 Task: Add Bonne Maman Strawberry Fruit Spread More Fruit Less Sugar to the cart.
Action: Mouse moved to (777, 267)
Screenshot: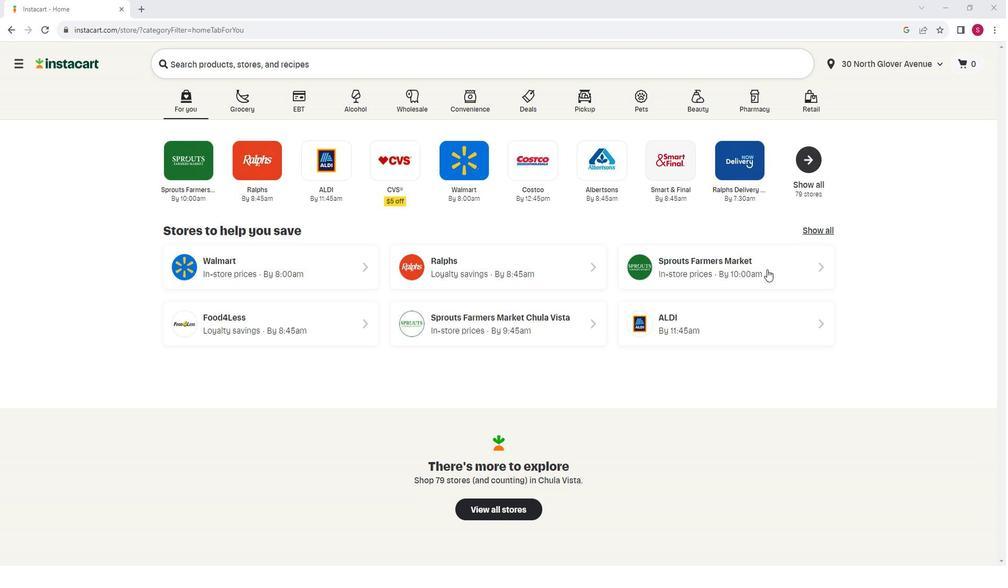 
Action: Mouse pressed left at (777, 267)
Screenshot: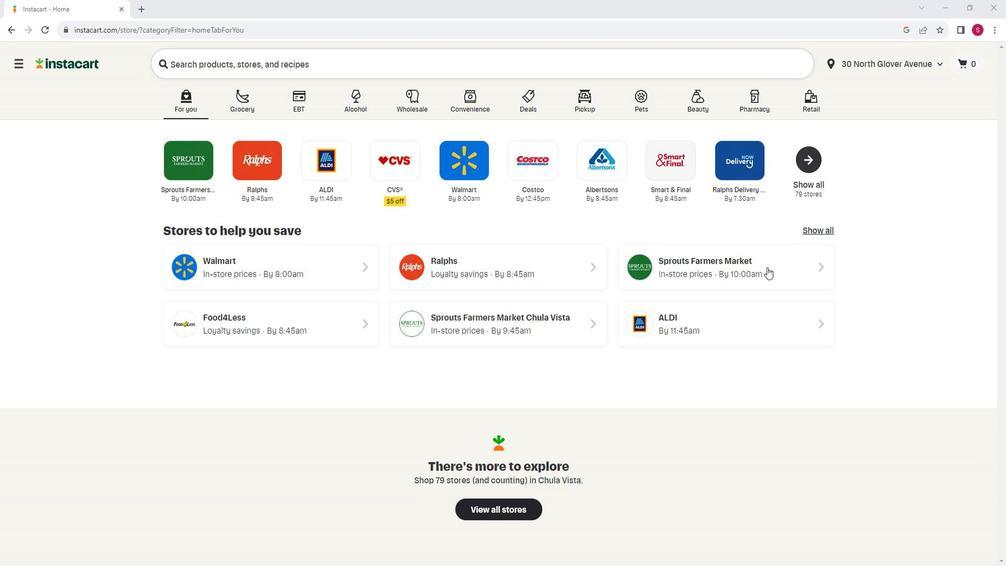 
Action: Mouse moved to (77, 389)
Screenshot: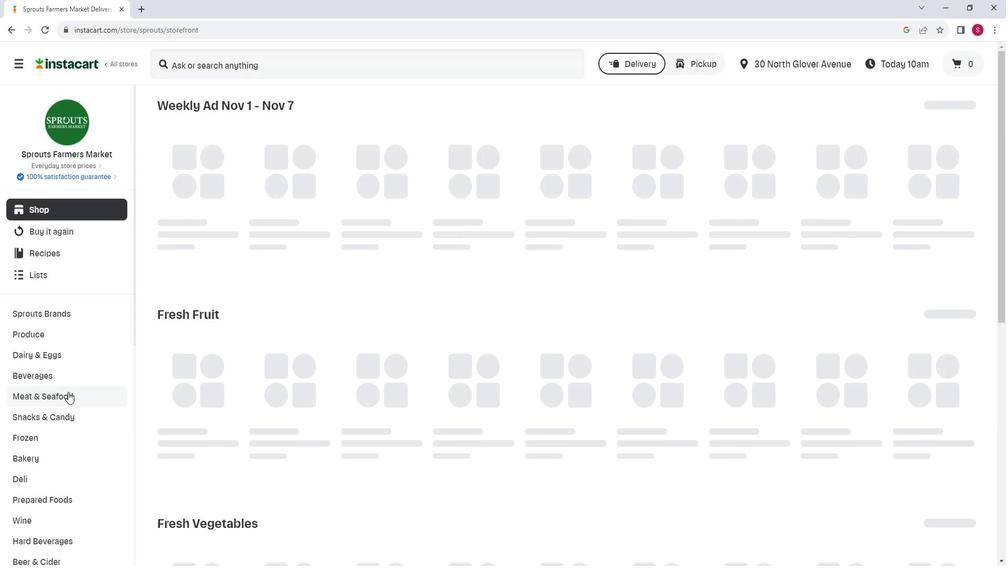 
Action: Mouse scrolled (77, 388) with delta (0, 0)
Screenshot: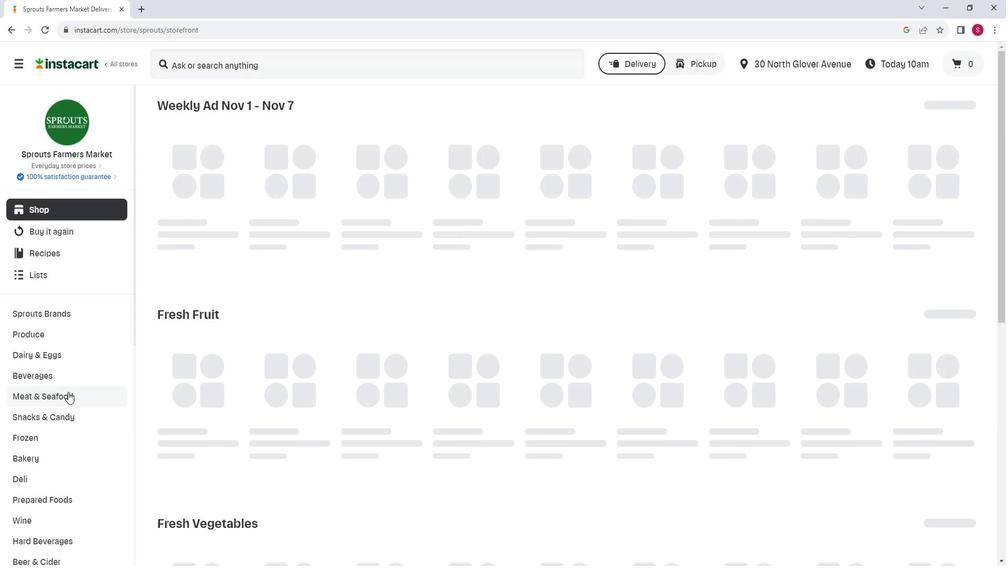 
Action: Mouse moved to (77, 392)
Screenshot: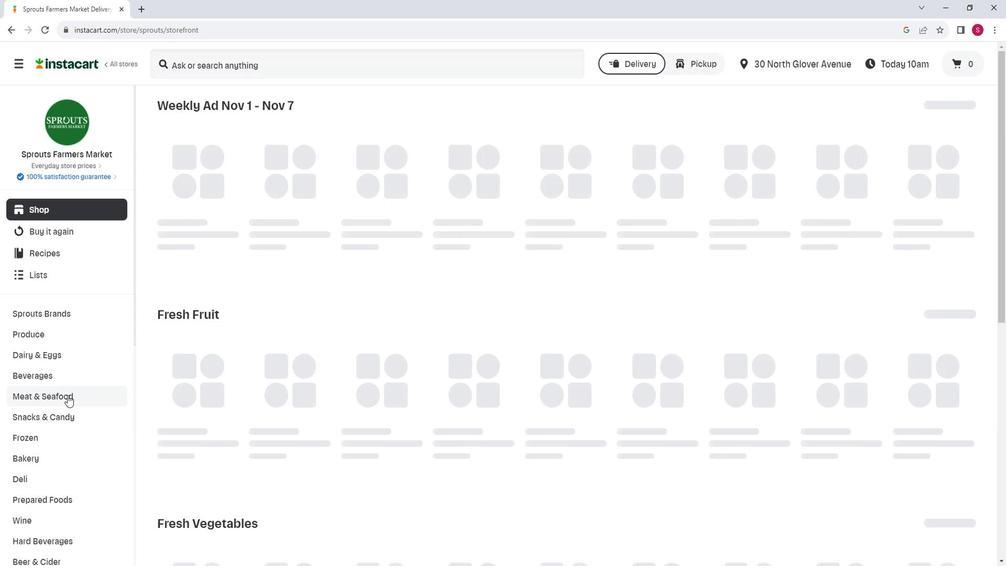 
Action: Mouse scrolled (77, 392) with delta (0, 0)
Screenshot: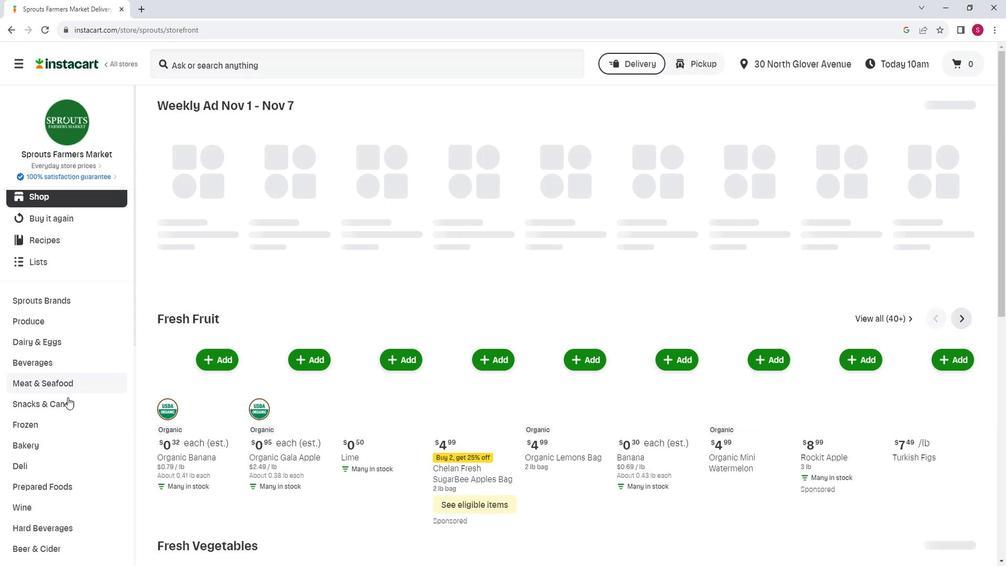 
Action: Mouse moved to (78, 393)
Screenshot: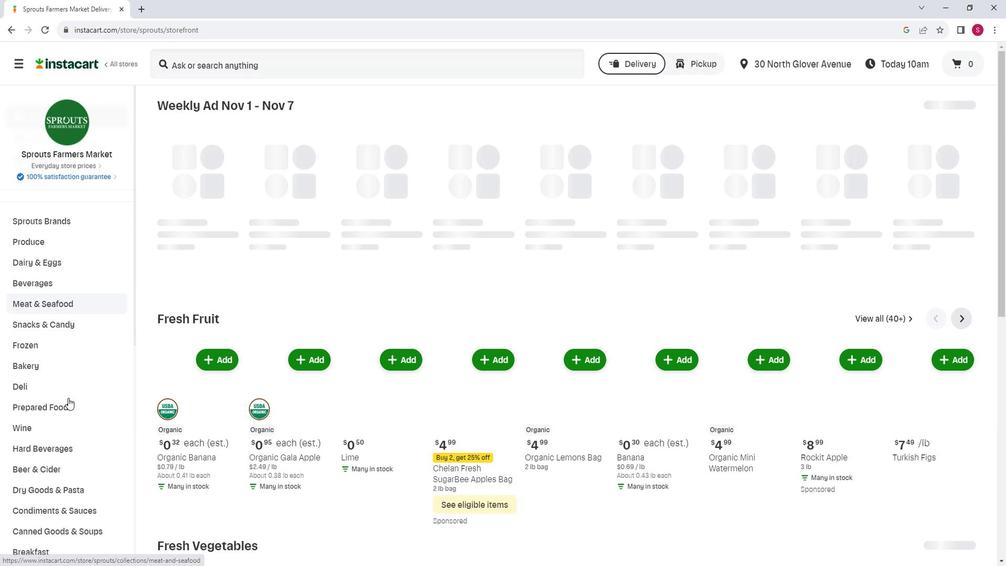 
Action: Mouse scrolled (78, 393) with delta (0, 0)
Screenshot: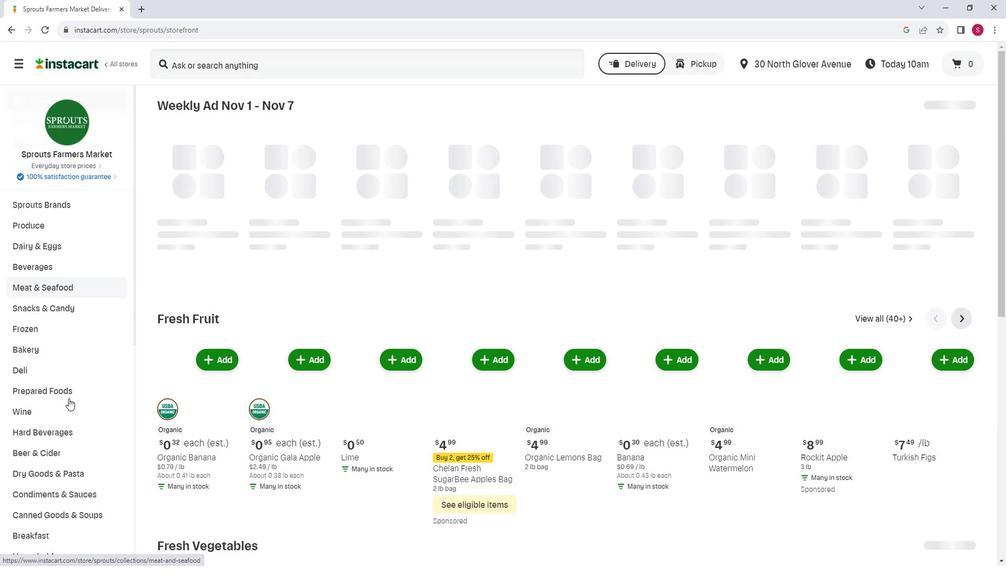 
Action: Mouse moved to (70, 474)
Screenshot: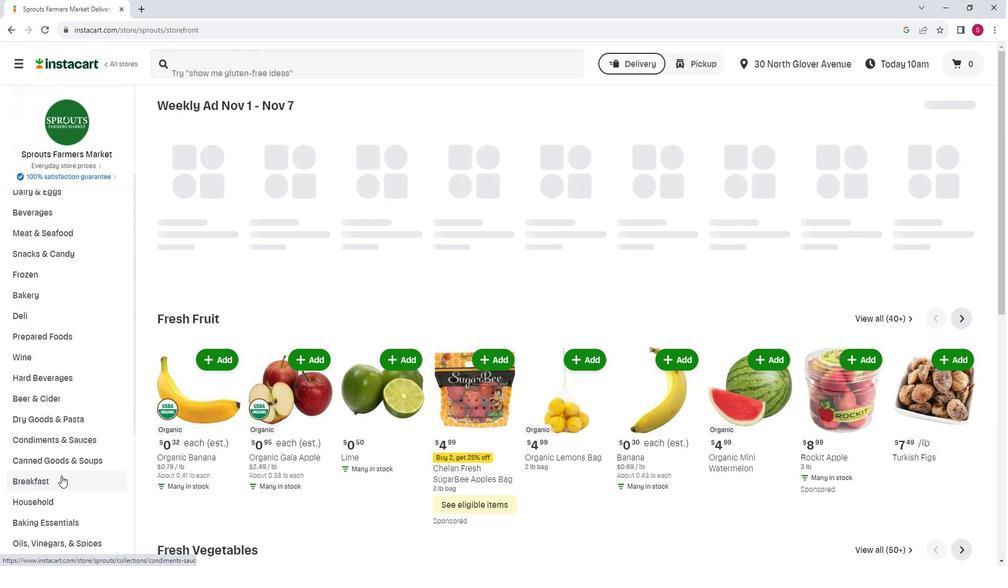 
Action: Mouse pressed left at (70, 474)
Screenshot: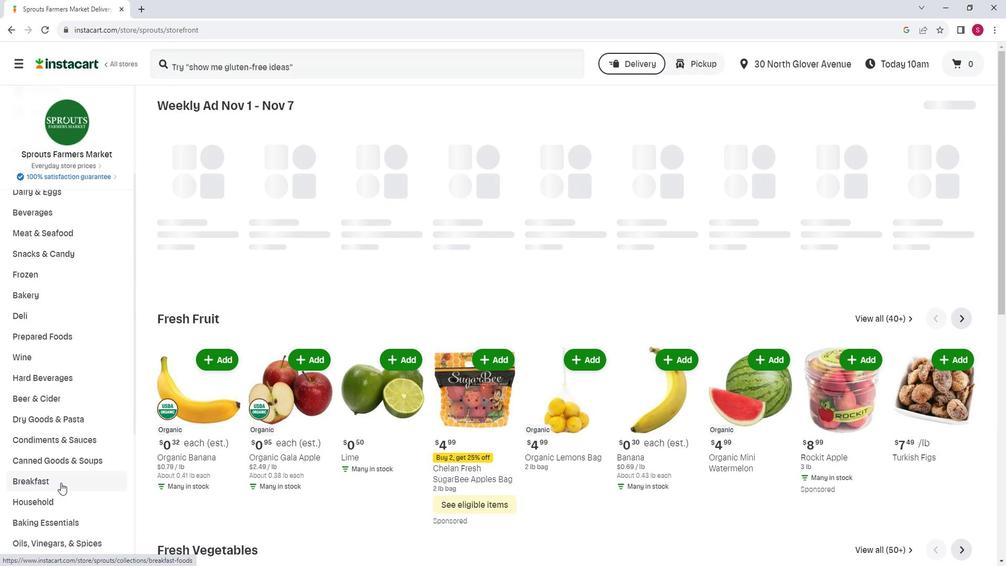 
Action: Mouse moved to (640, 140)
Screenshot: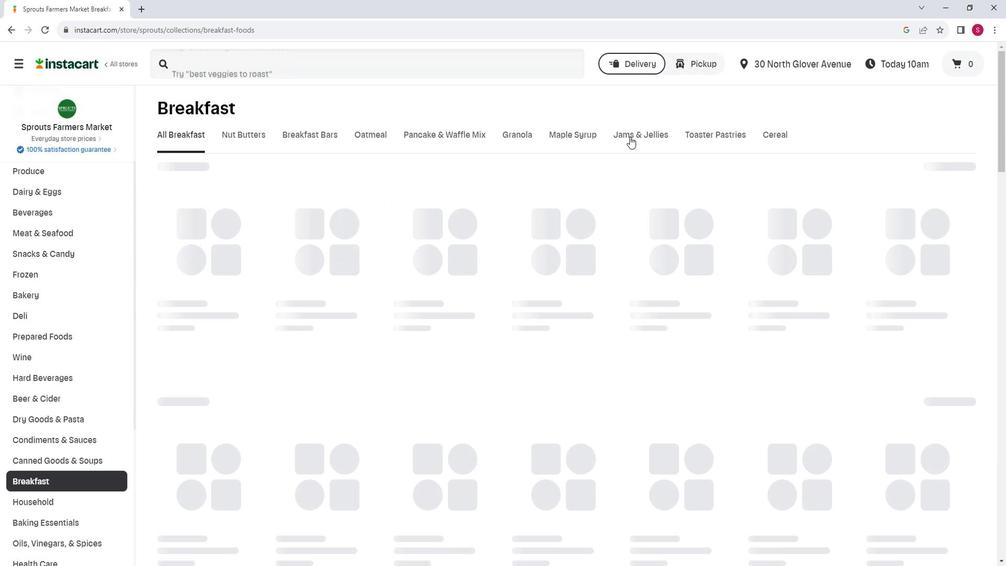 
Action: Mouse pressed left at (640, 140)
Screenshot: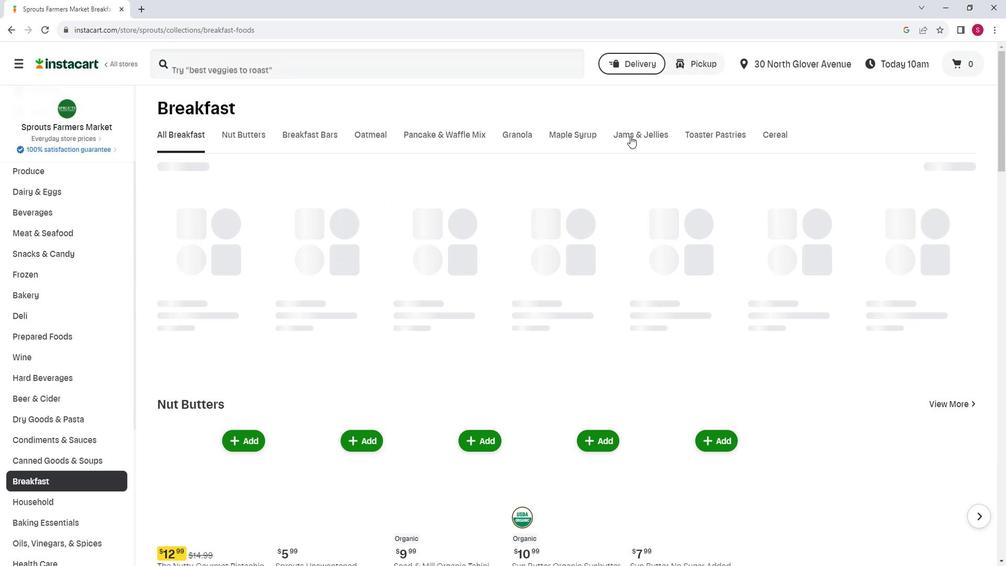 
Action: Mouse moved to (270, 186)
Screenshot: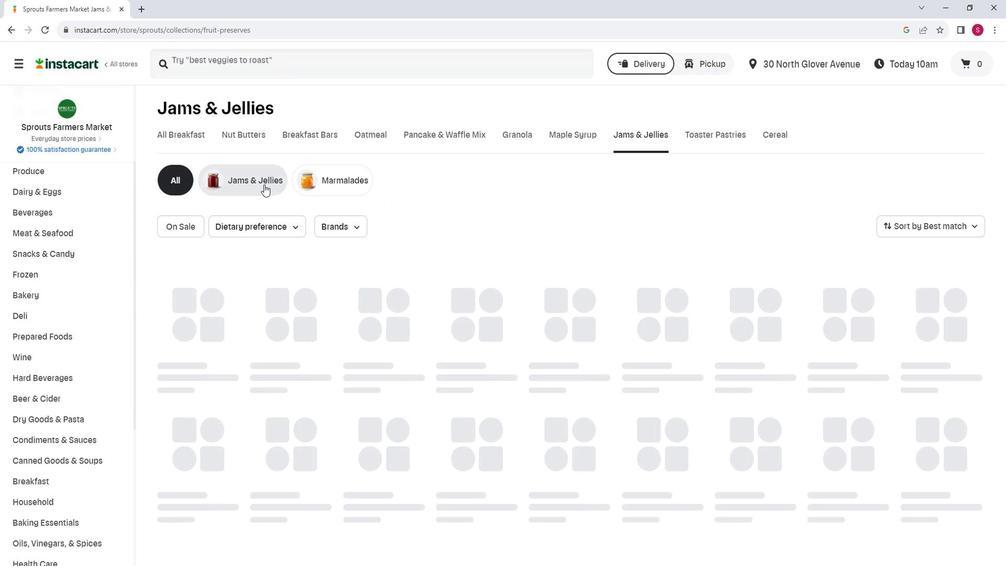 
Action: Mouse pressed left at (270, 186)
Screenshot: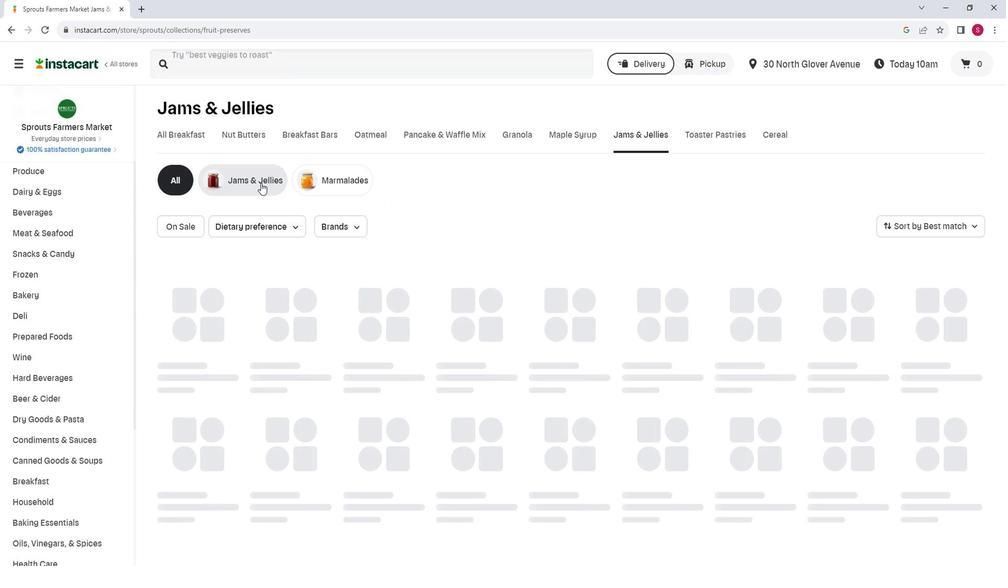
Action: Mouse moved to (590, 238)
Screenshot: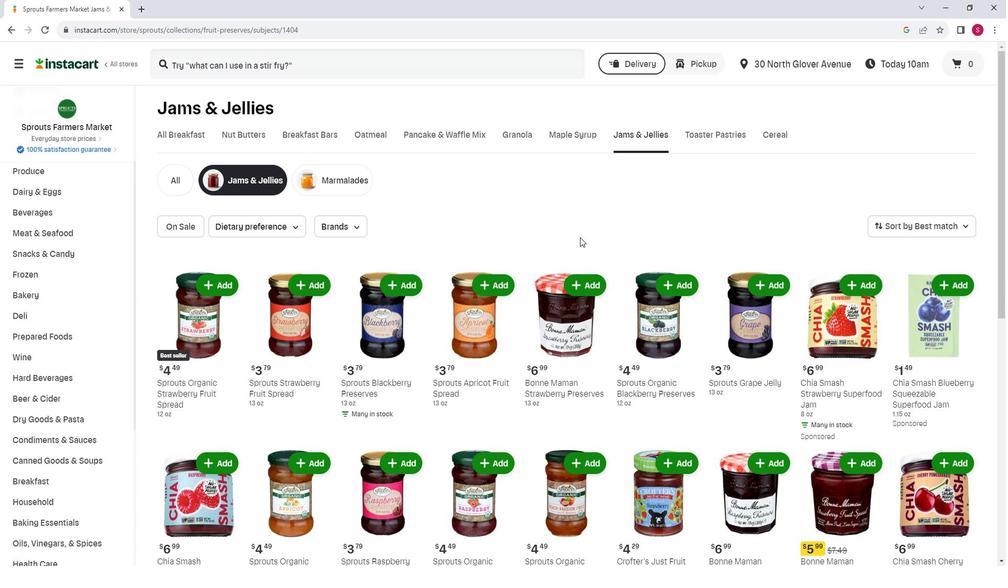 
Action: Mouse scrolled (590, 237) with delta (0, 0)
Screenshot: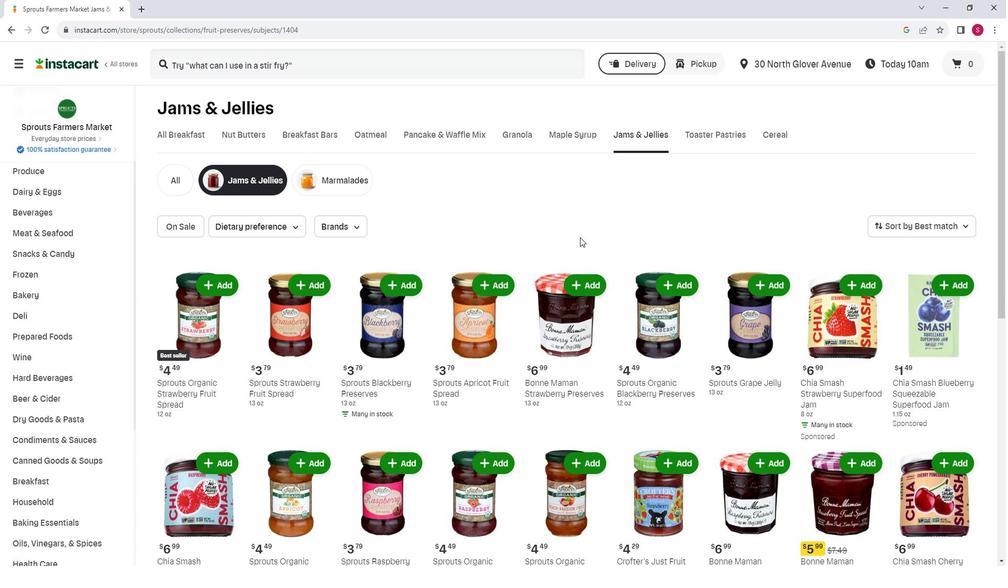 
Action: Mouse scrolled (590, 237) with delta (0, 0)
Screenshot: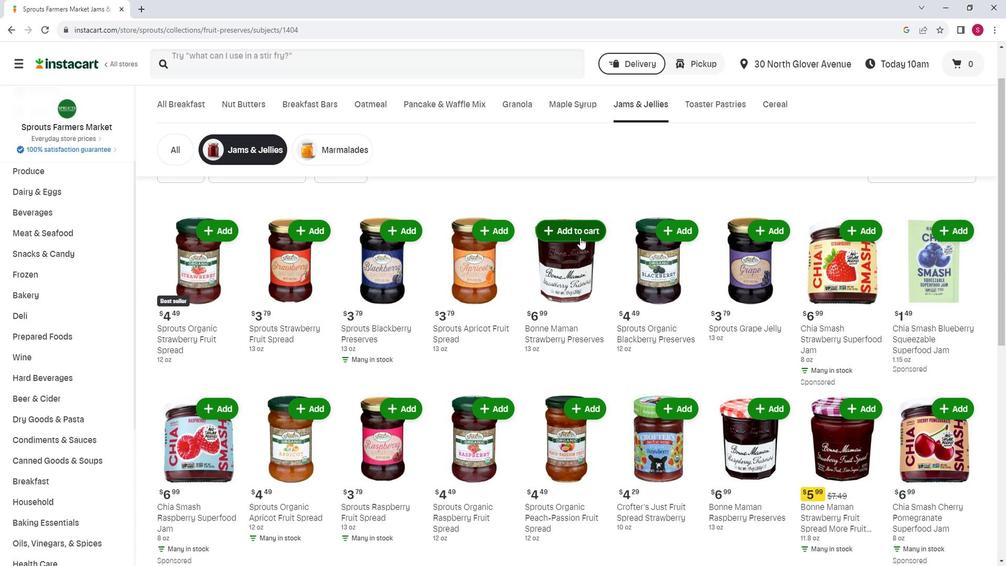 
Action: Mouse scrolled (590, 237) with delta (0, 0)
Screenshot: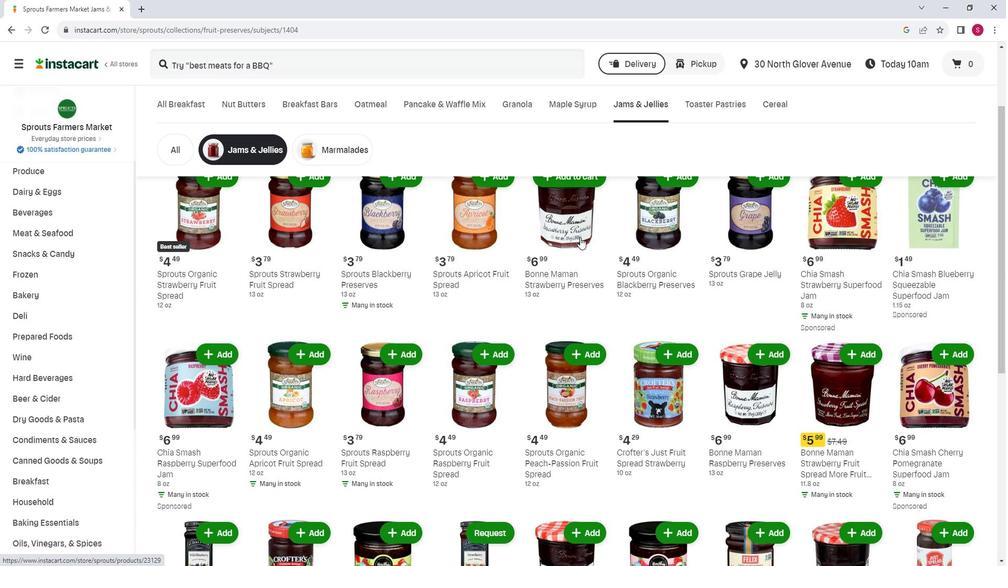 
Action: Mouse moved to (589, 258)
Screenshot: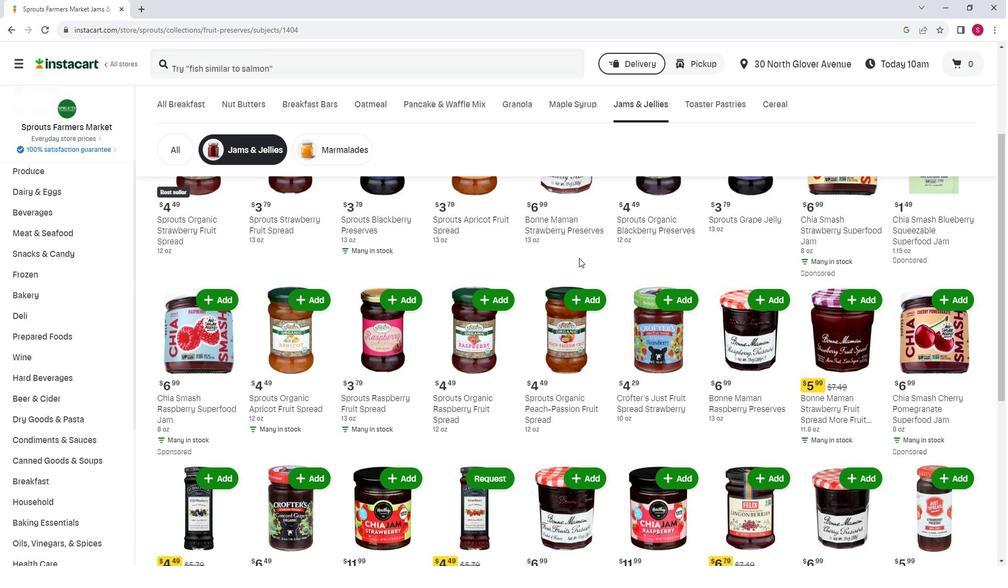 
Action: Mouse scrolled (589, 257) with delta (0, 0)
Screenshot: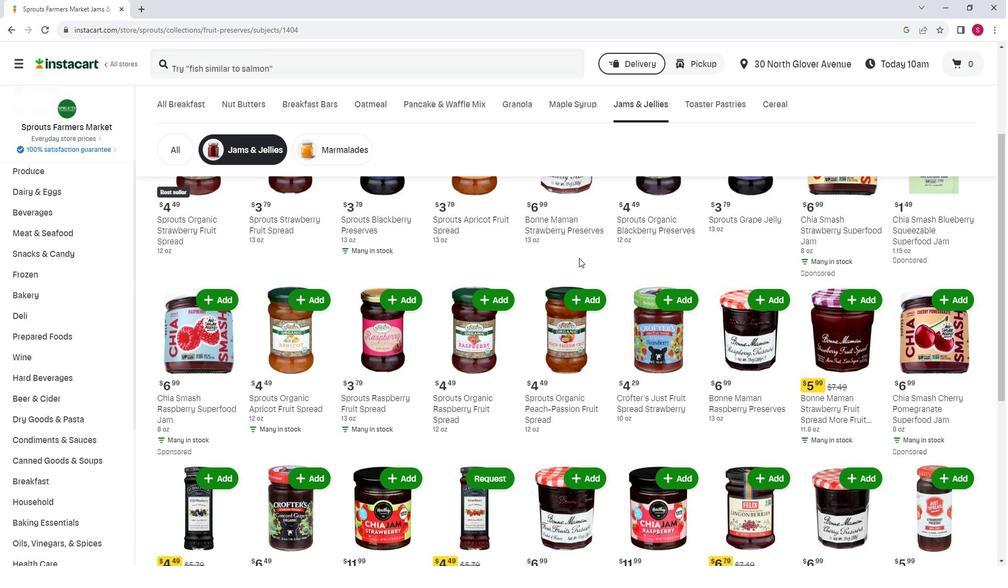 
Action: Mouse moved to (856, 242)
Screenshot: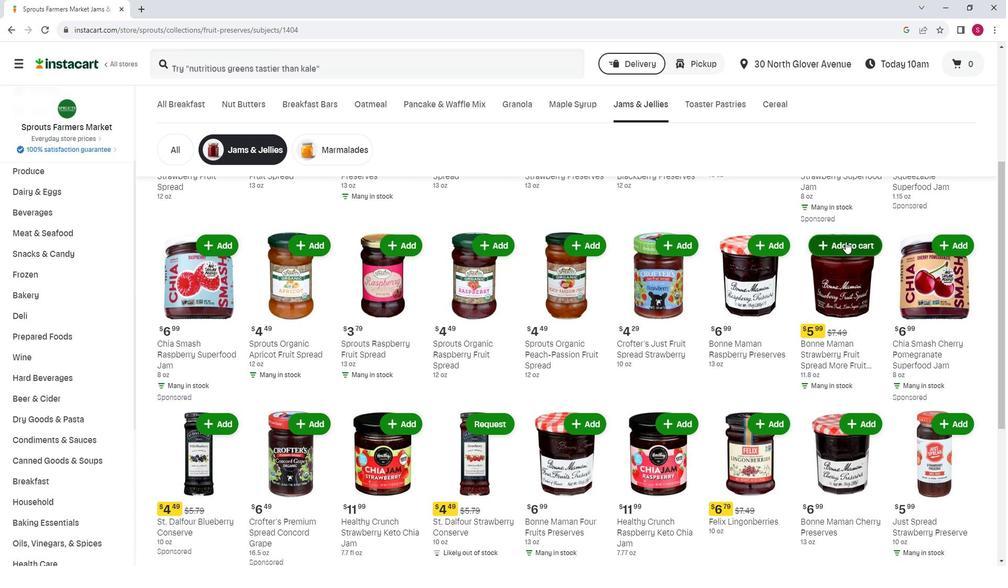 
Action: Mouse pressed left at (856, 242)
Screenshot: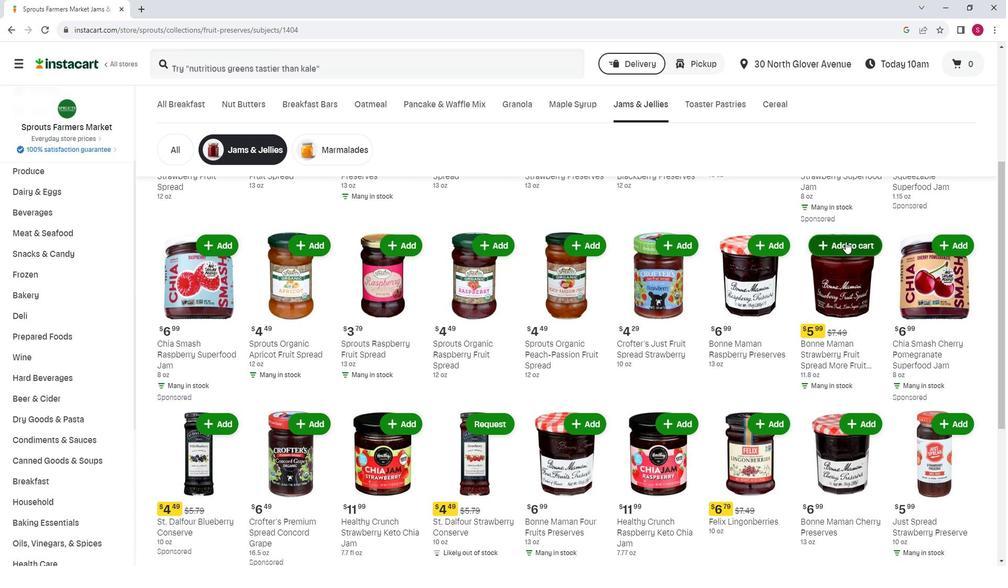 
Action: Mouse moved to (861, 224)
Screenshot: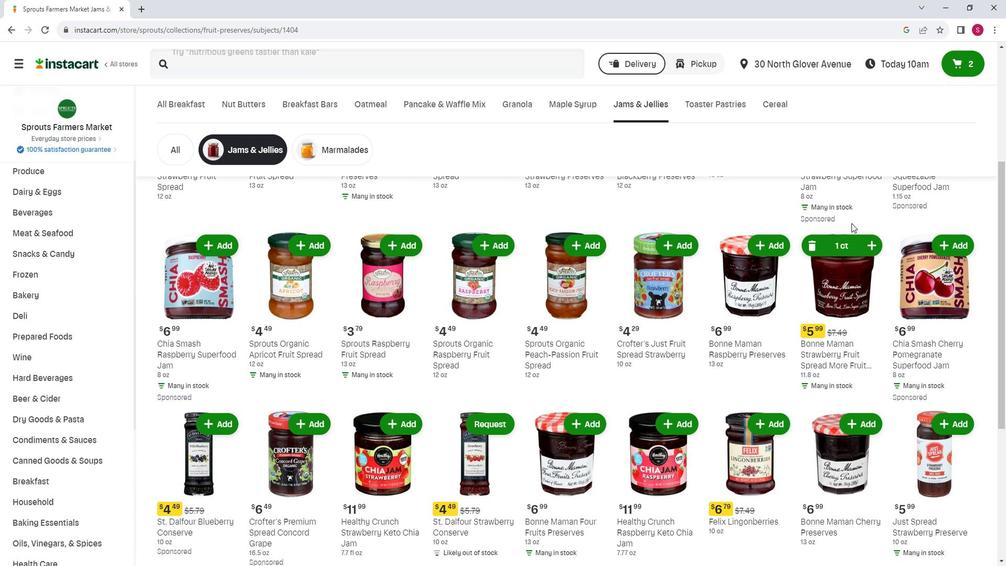 
